 Task: Set "Frame packing" for "H.264/MPEG-4 Part 10/AVC encoder (x264)" to 2D.
Action: Mouse moved to (103, 13)
Screenshot: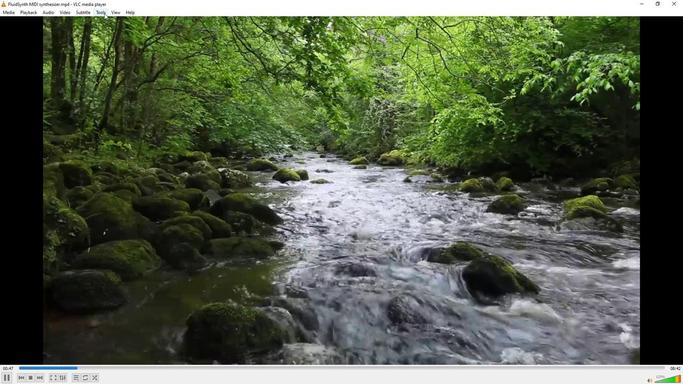 
Action: Mouse pressed left at (103, 13)
Screenshot: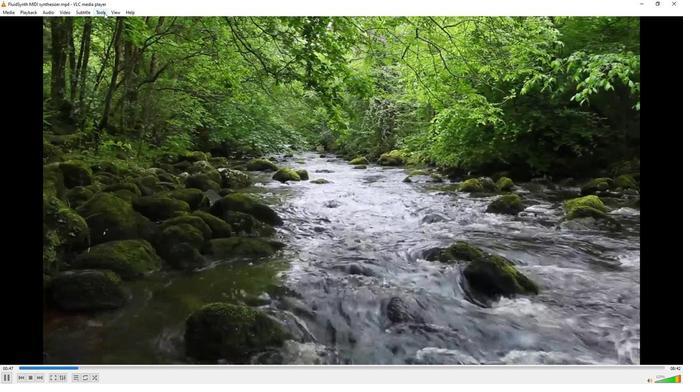 
Action: Mouse moved to (115, 96)
Screenshot: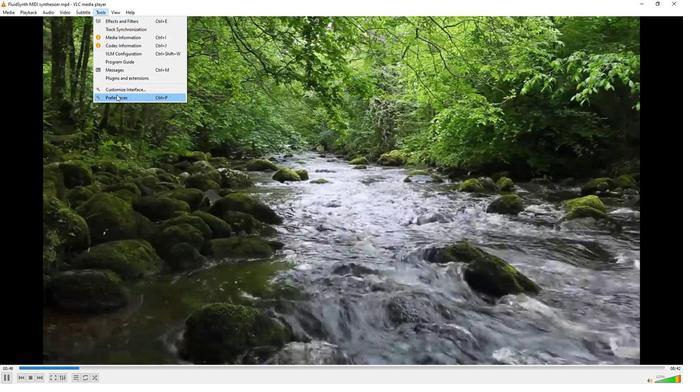 
Action: Mouse pressed left at (115, 96)
Screenshot: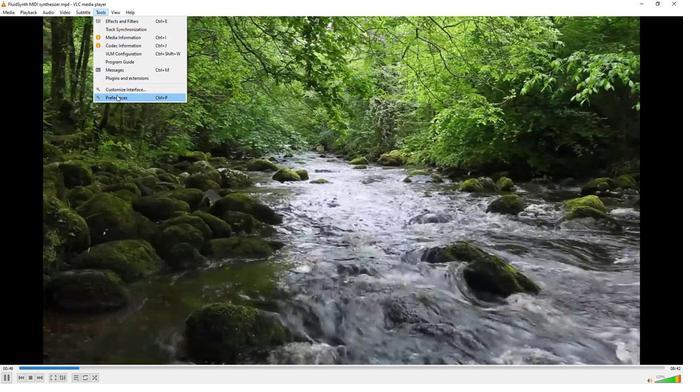 
Action: Mouse moved to (80, 299)
Screenshot: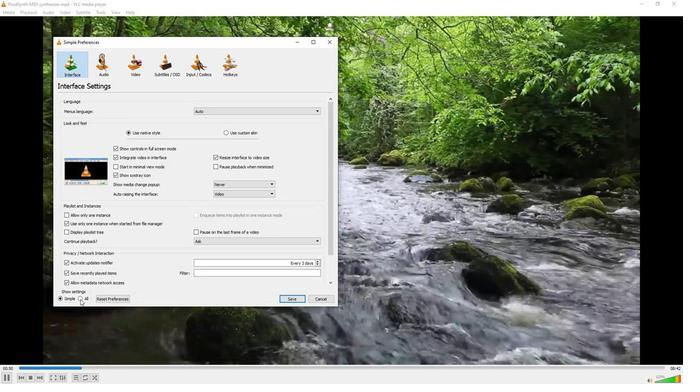 
Action: Mouse pressed left at (80, 299)
Screenshot: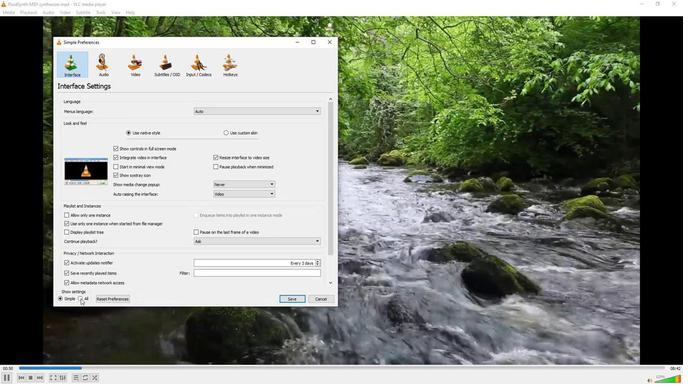 
Action: Mouse moved to (69, 228)
Screenshot: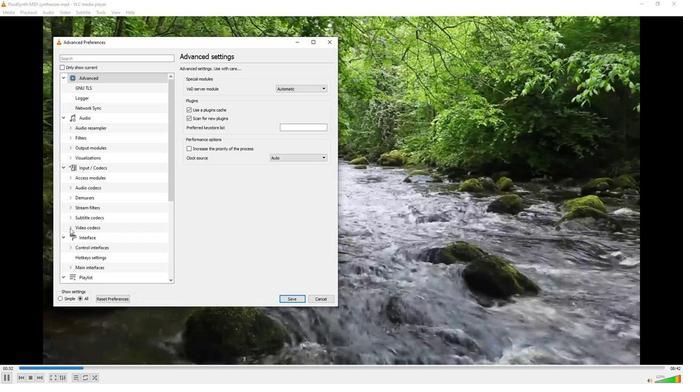 
Action: Mouse pressed left at (69, 228)
Screenshot: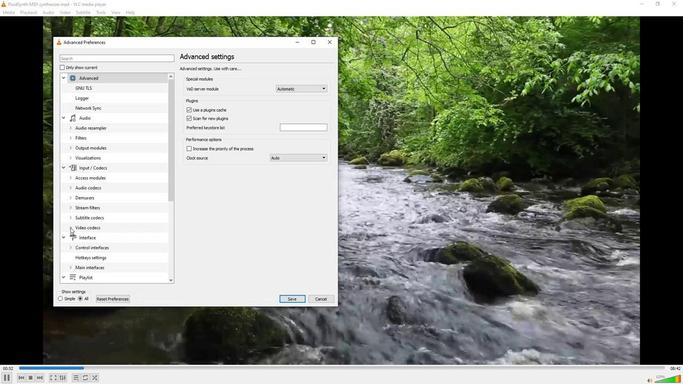 
Action: Mouse moved to (83, 244)
Screenshot: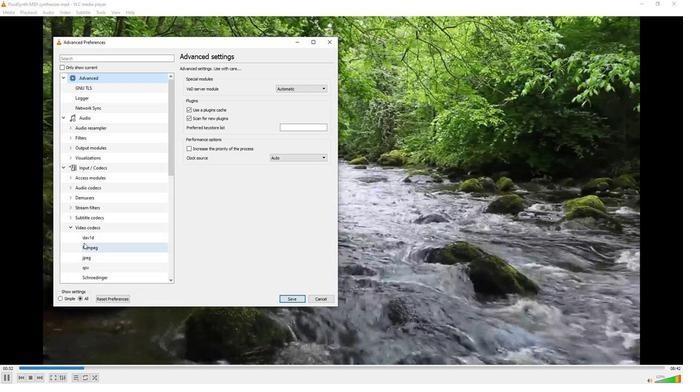 
Action: Mouse scrolled (83, 243) with delta (0, 0)
Screenshot: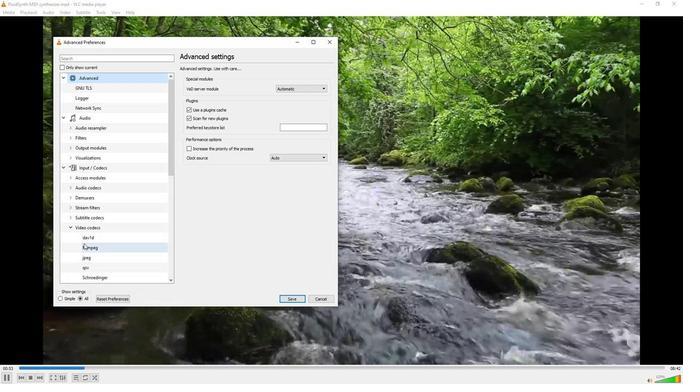 
Action: Mouse moved to (87, 275)
Screenshot: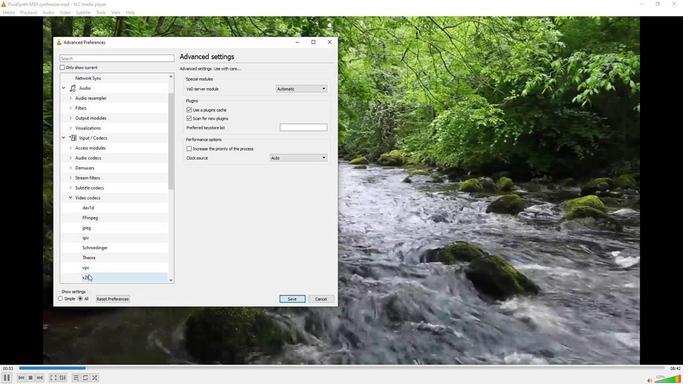 
Action: Mouse pressed left at (87, 275)
Screenshot: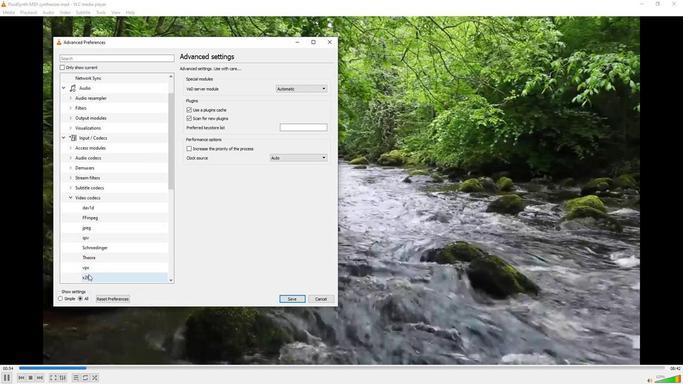 
Action: Mouse moved to (194, 281)
Screenshot: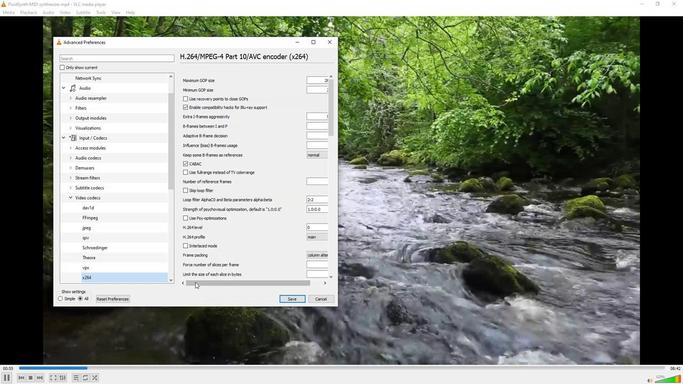 
Action: Mouse pressed left at (194, 281)
Screenshot: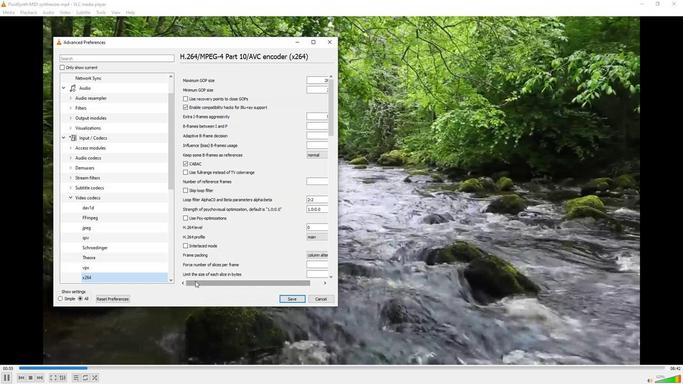 
Action: Mouse moved to (301, 254)
Screenshot: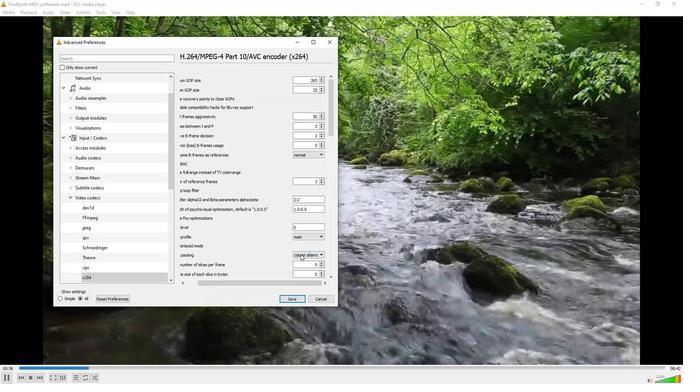 
Action: Mouse pressed left at (301, 254)
Screenshot: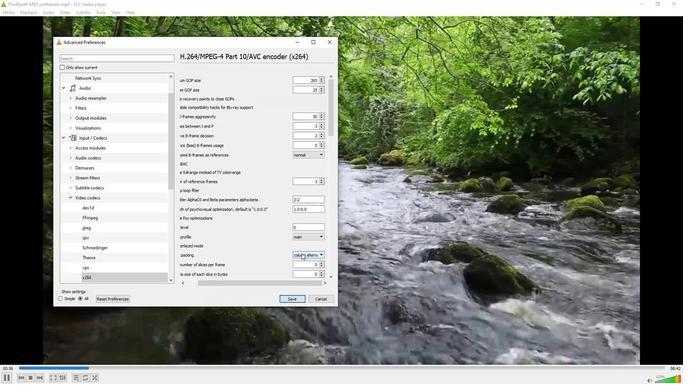 
Action: Mouse moved to (299, 293)
Screenshot: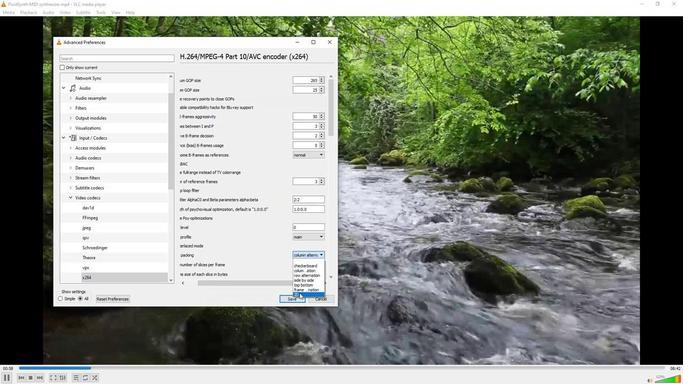 
Action: Mouse pressed left at (299, 293)
Screenshot: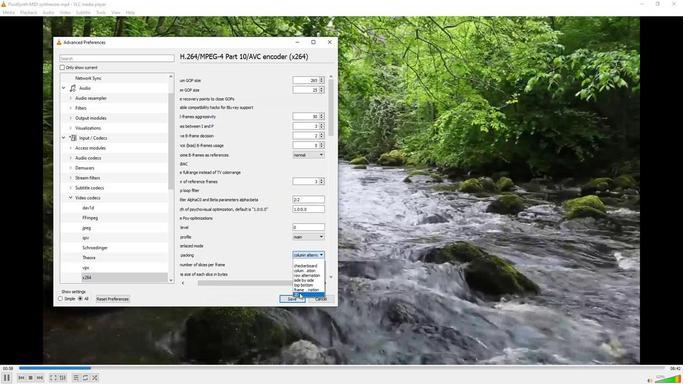 
